 Task: Create a new spreadsheet using the template "Work: Expense Report".
Action: Mouse moved to (45, 101)
Screenshot: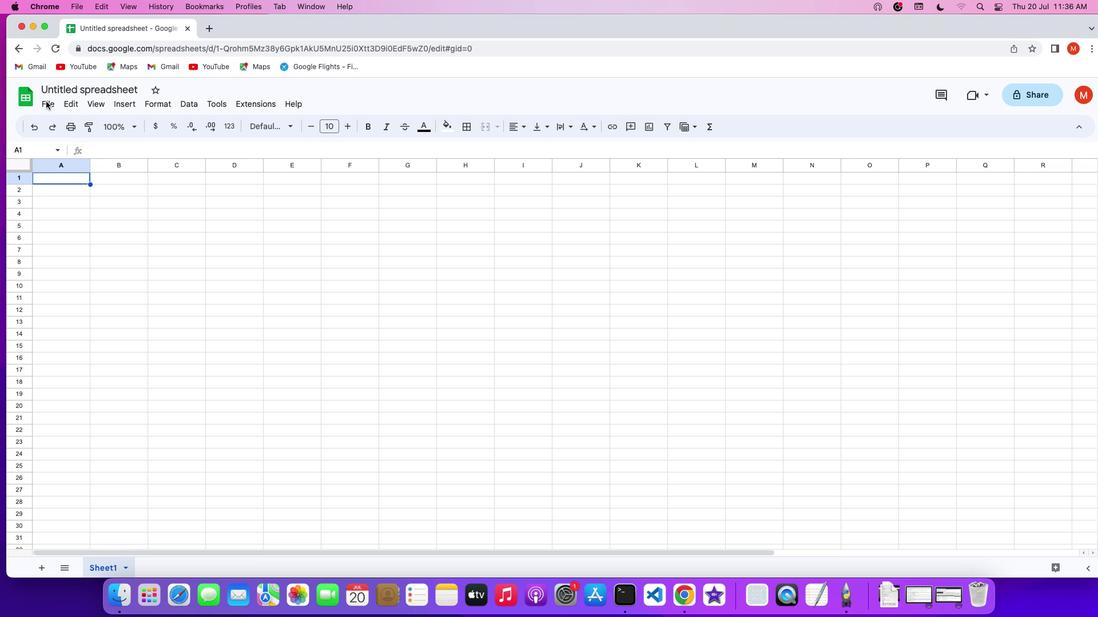 
Action: Mouse pressed left at (45, 101)
Screenshot: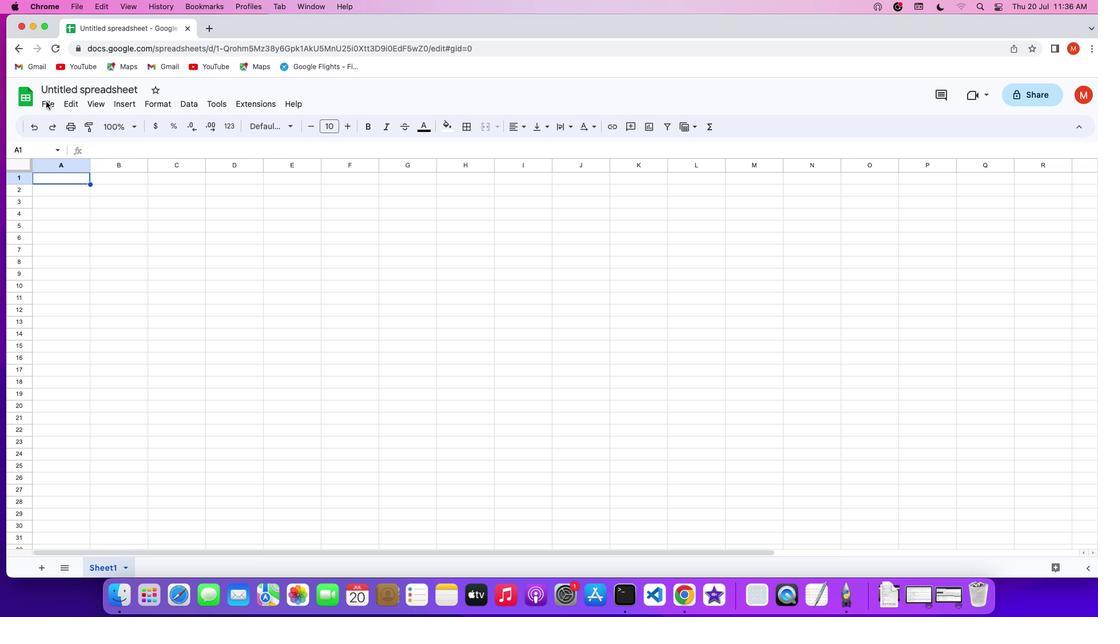 
Action: Mouse pressed left at (45, 101)
Screenshot: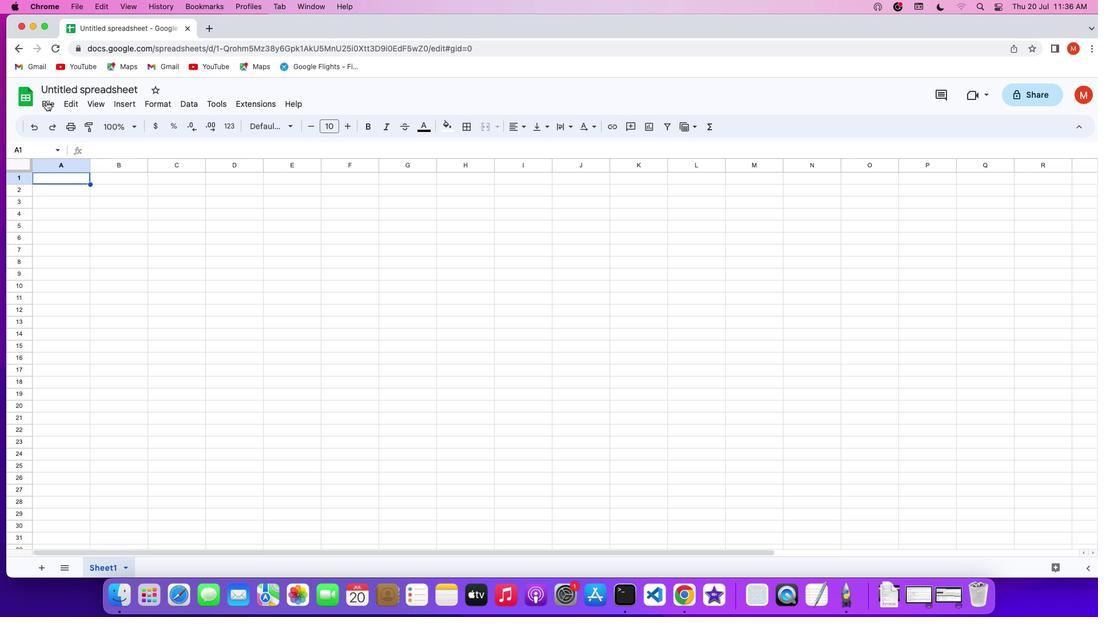 
Action: Mouse moved to (236, 146)
Screenshot: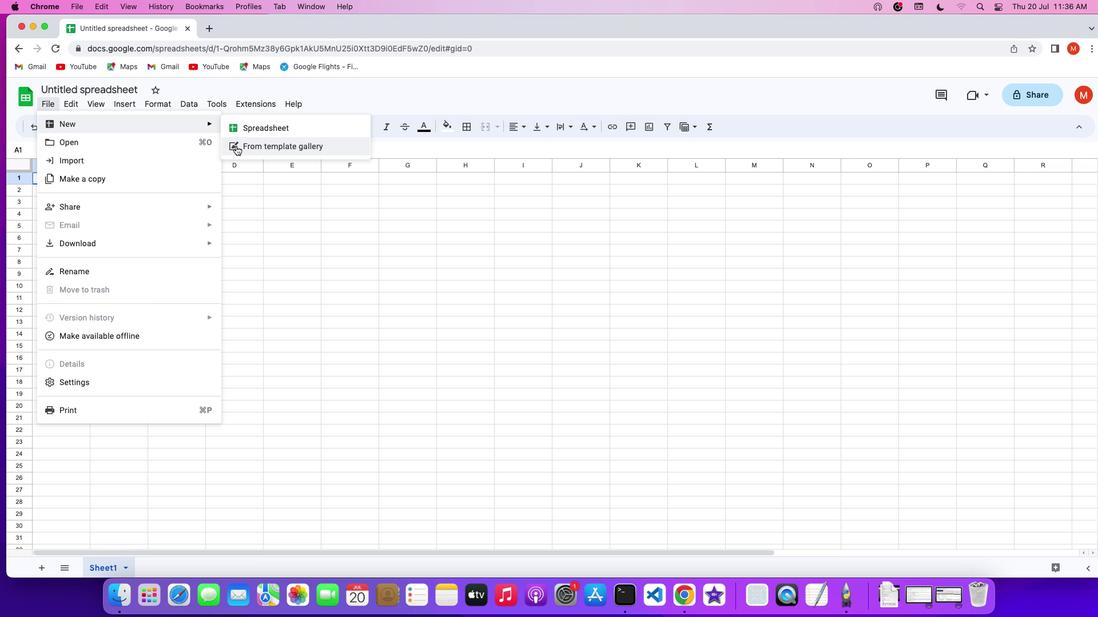 
Action: Mouse pressed left at (236, 146)
Screenshot: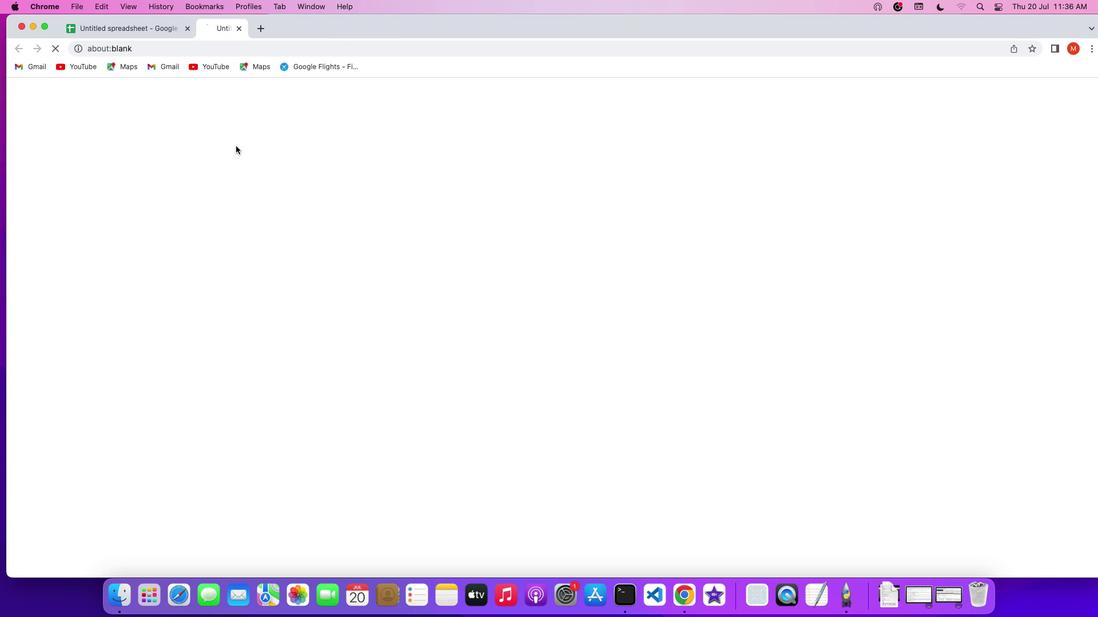 
Action: Mouse moved to (466, 314)
Screenshot: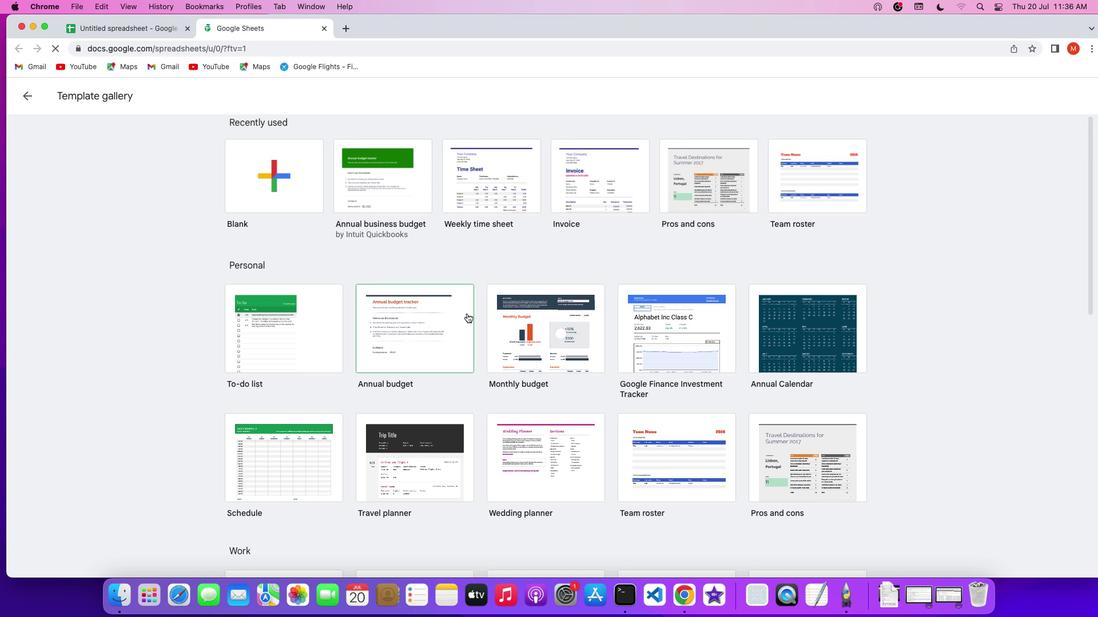
Action: Mouse scrolled (466, 314) with delta (0, 0)
Screenshot: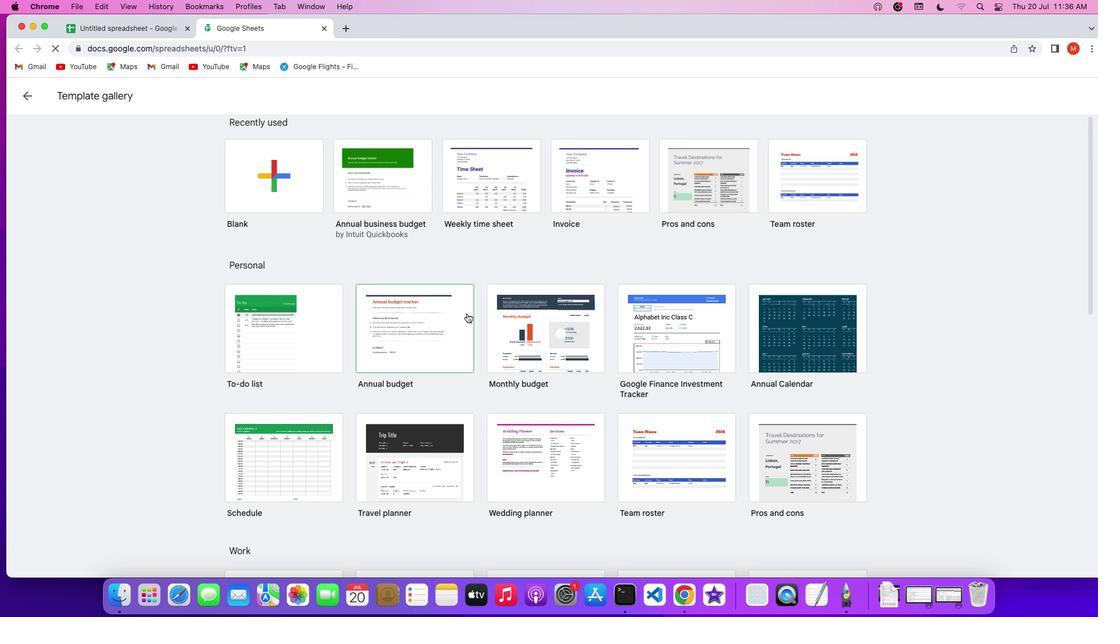 
Action: Mouse scrolled (466, 314) with delta (0, 0)
Screenshot: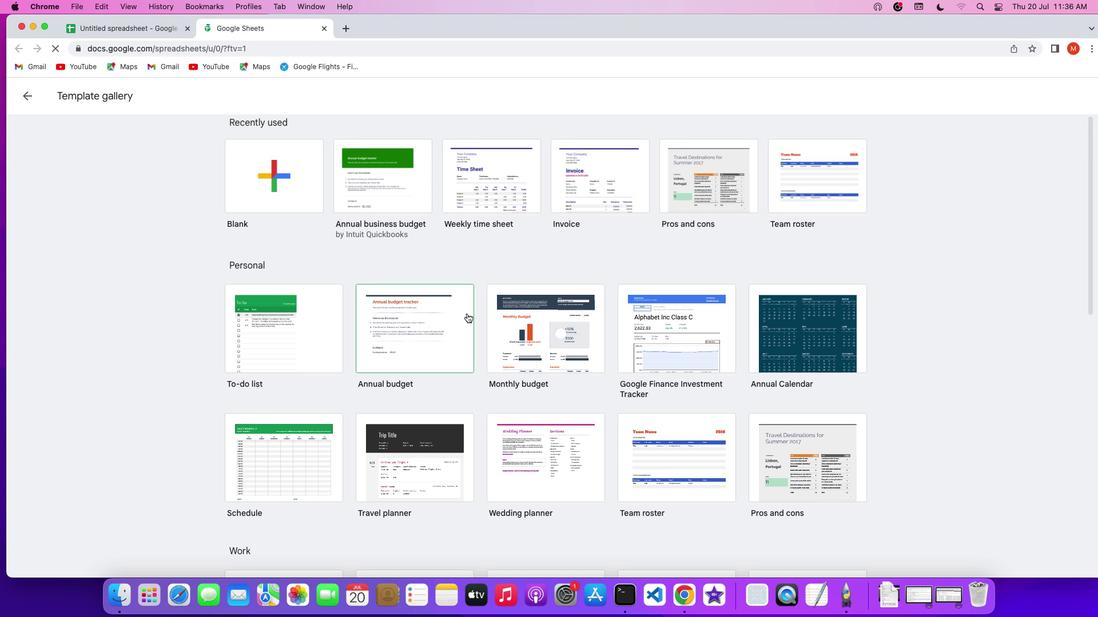 
Action: Mouse scrolled (466, 314) with delta (0, -1)
Screenshot: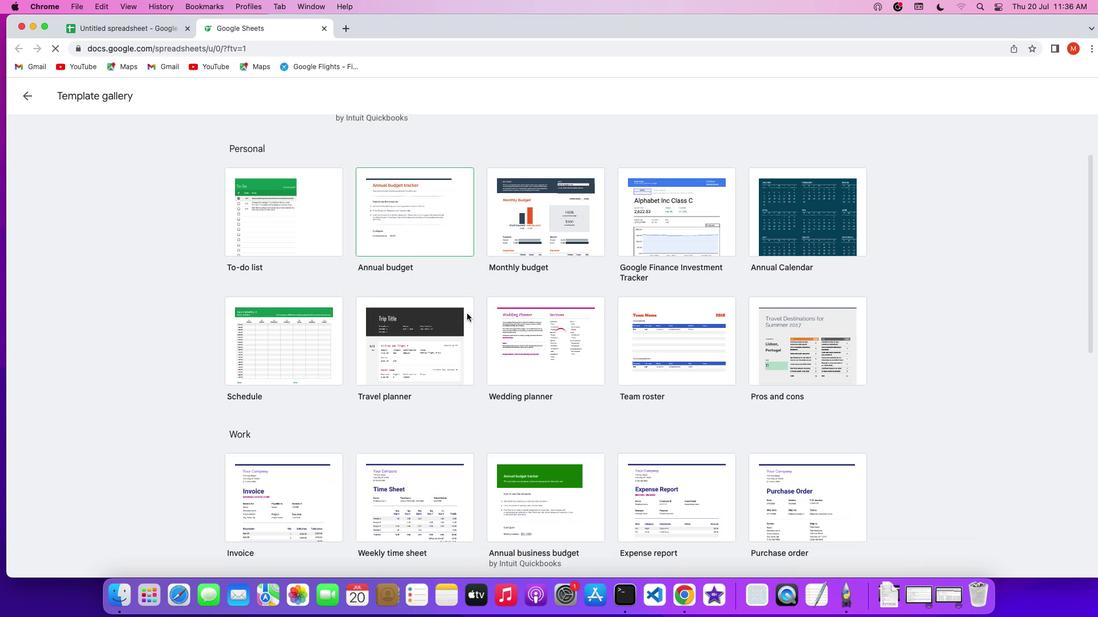 
Action: Mouse scrolled (466, 314) with delta (0, -1)
Screenshot: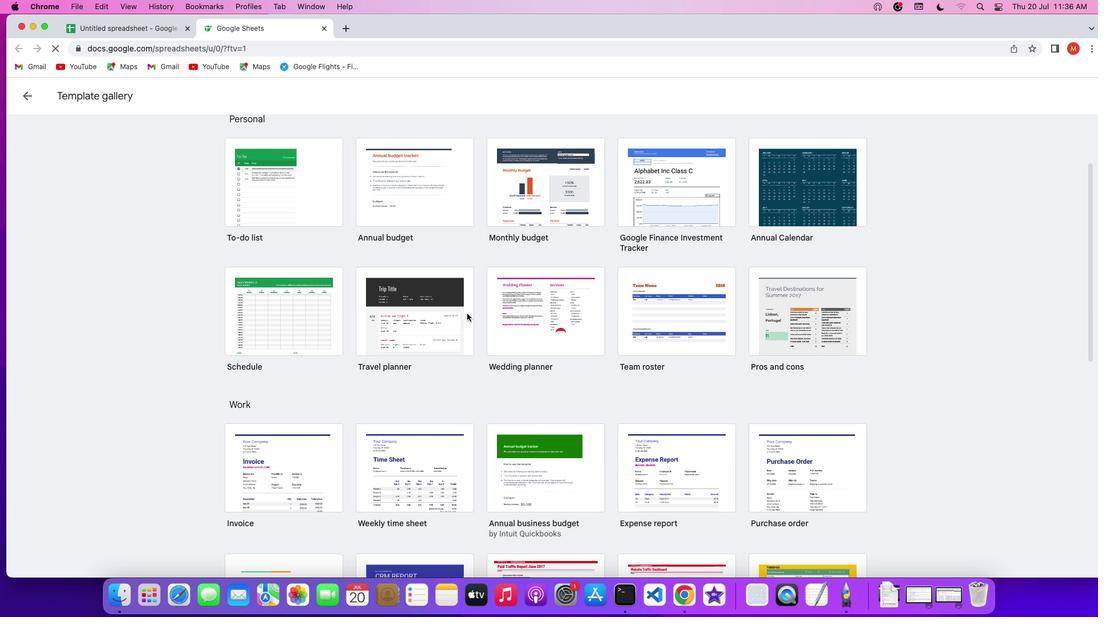 
Action: Mouse scrolled (466, 314) with delta (0, -1)
Screenshot: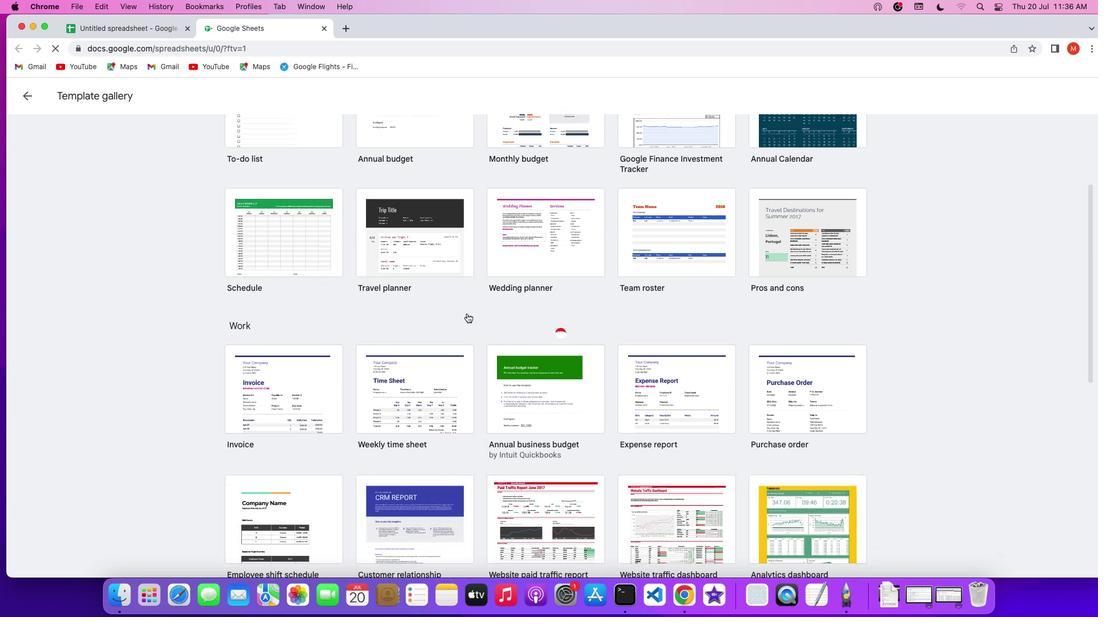 
Action: Mouse scrolled (466, 314) with delta (0, 0)
Screenshot: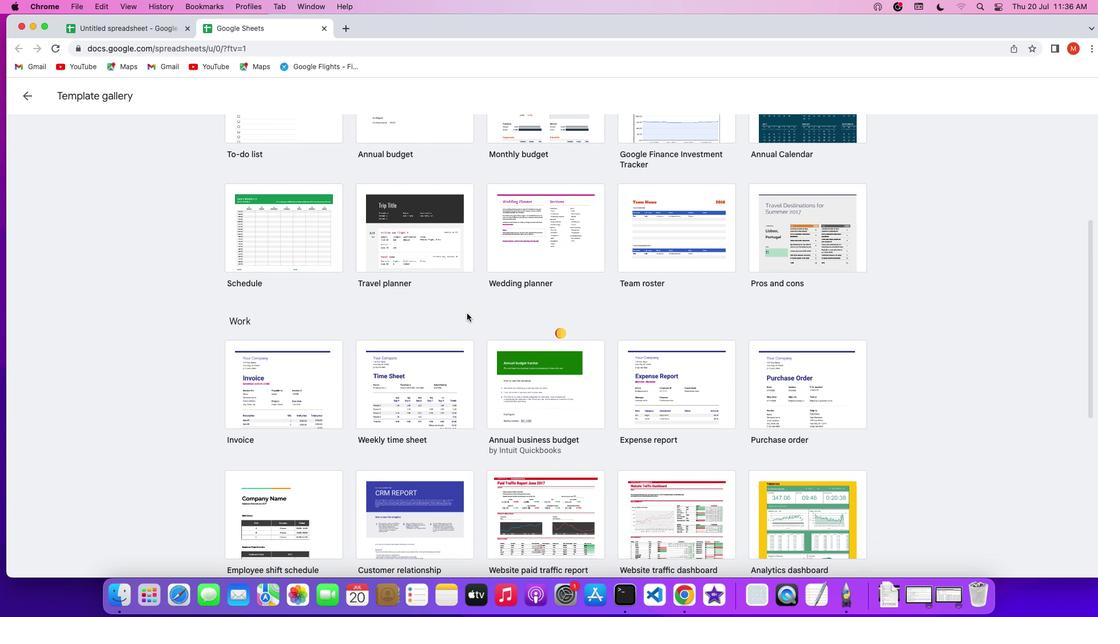 
Action: Mouse scrolled (466, 314) with delta (0, 0)
Screenshot: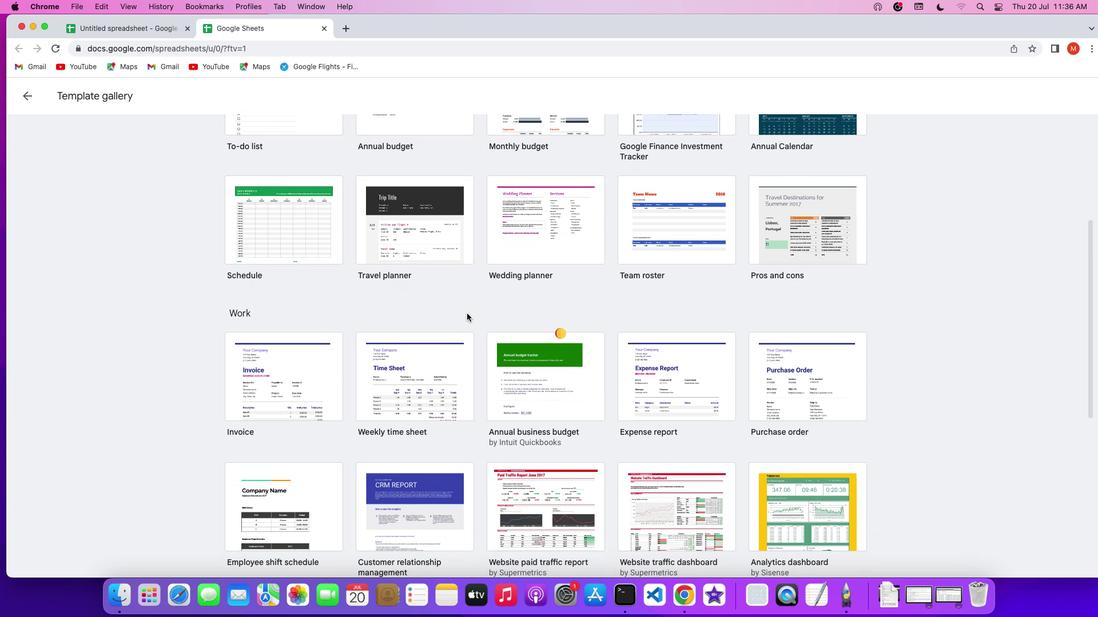 
Action: Mouse scrolled (466, 314) with delta (0, 0)
Screenshot: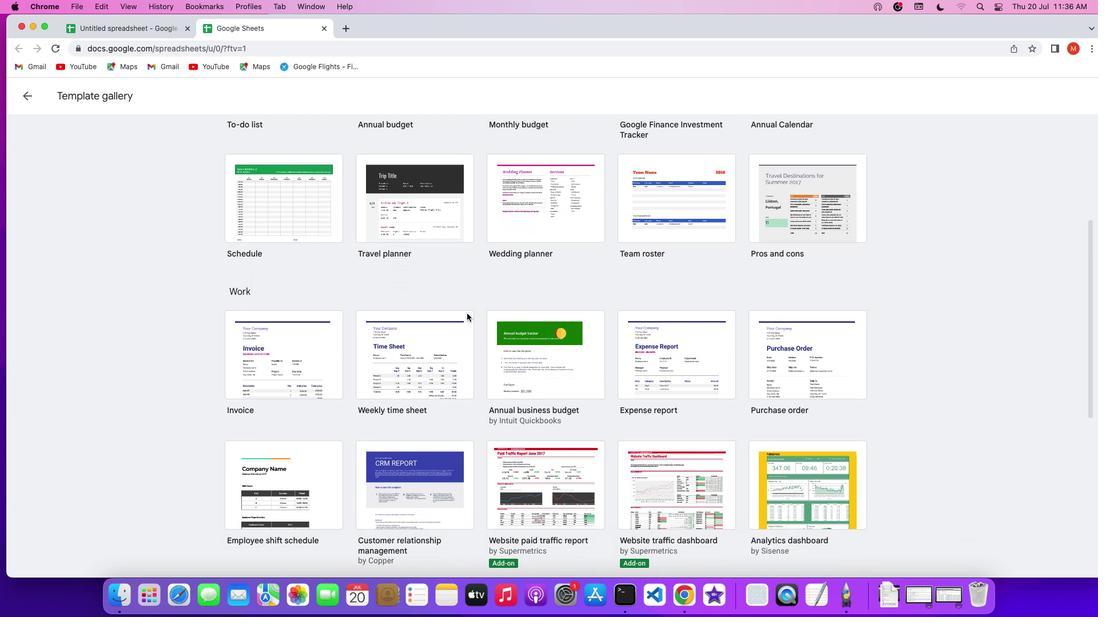 
Action: Mouse scrolled (466, 314) with delta (0, 0)
Screenshot: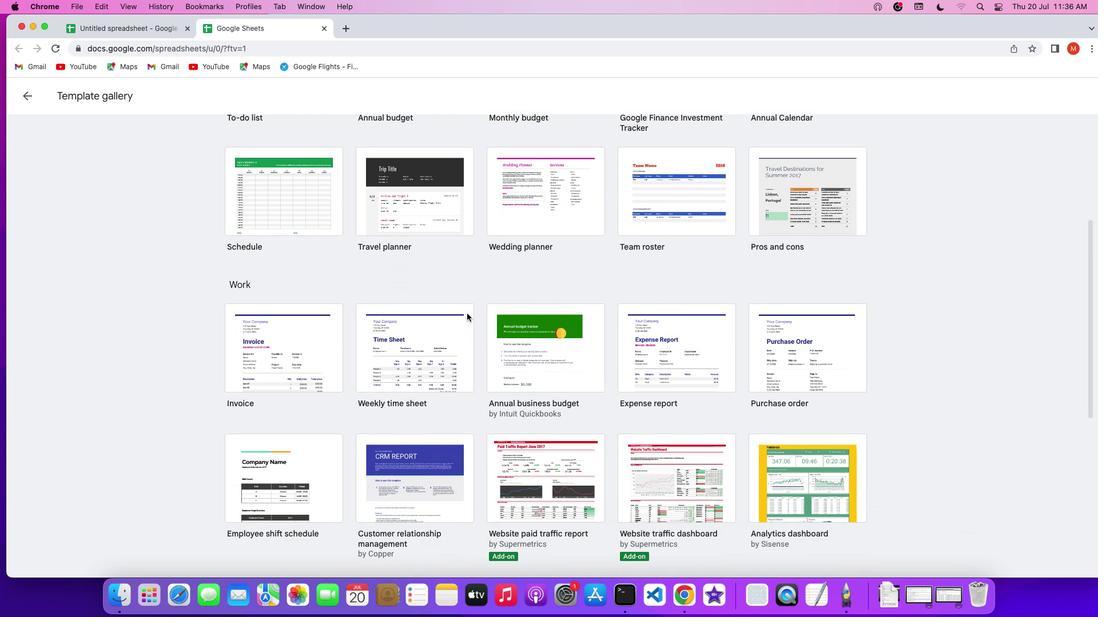 
Action: Mouse moved to (673, 350)
Screenshot: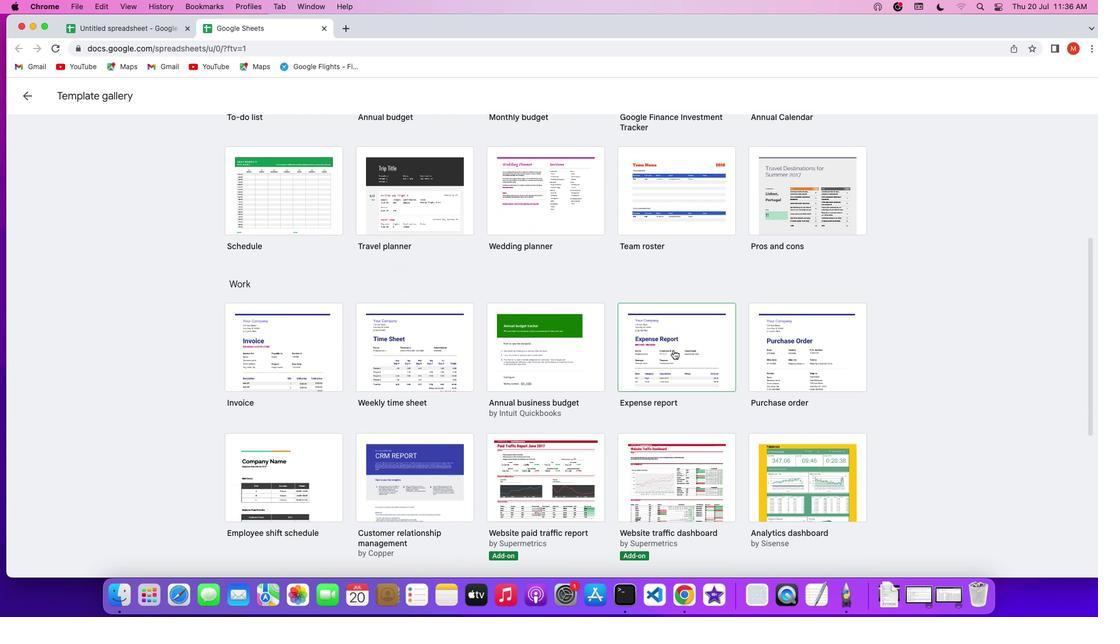 
Action: Mouse pressed left at (673, 350)
Screenshot: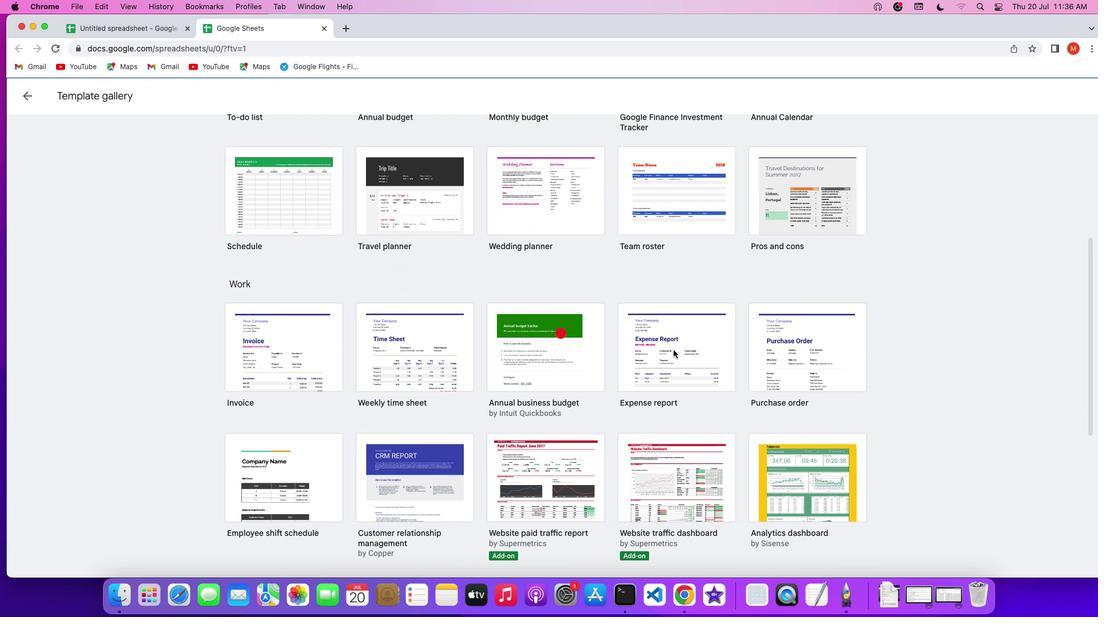 
Action: Mouse pressed left at (673, 350)
Screenshot: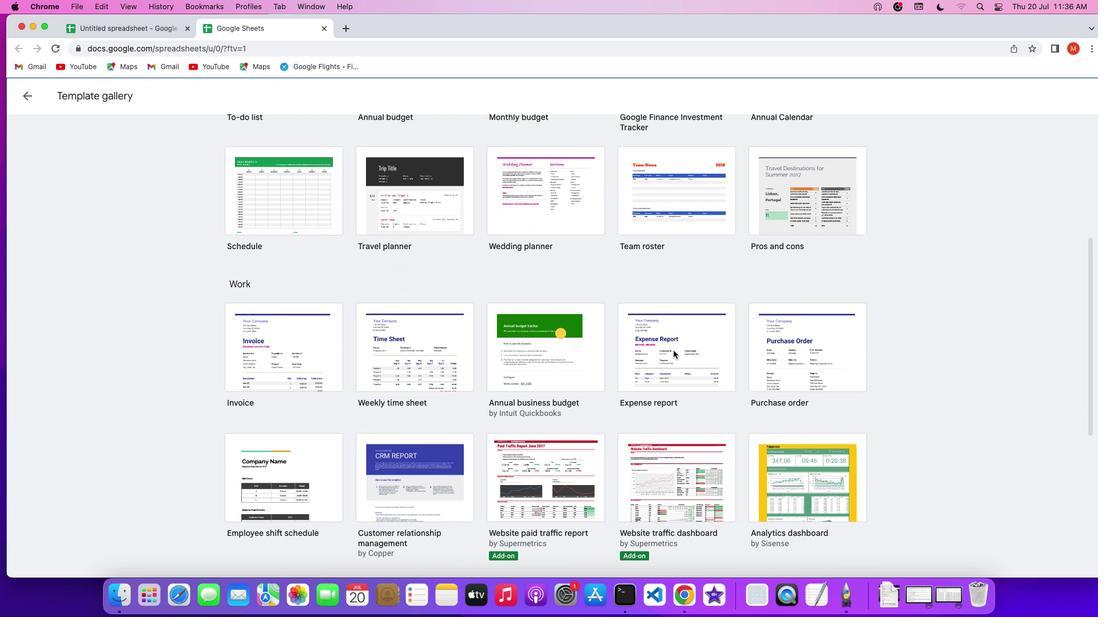 
Action: Mouse moved to (676, 351)
Screenshot: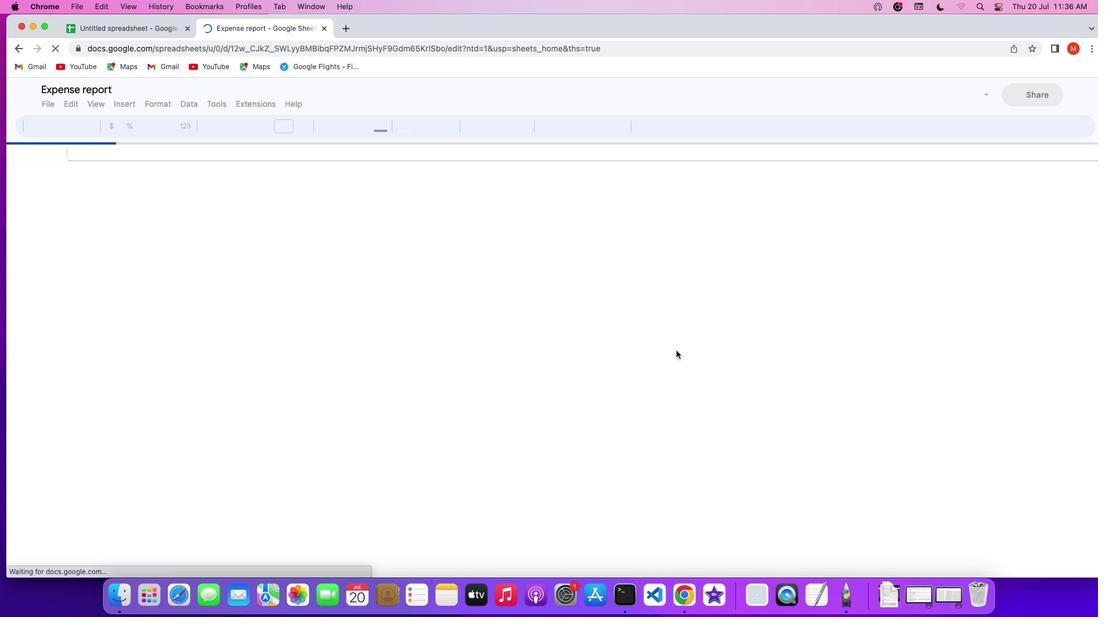 
